 Task: Enable dependabot in the repository "Javascript".
Action: Mouse moved to (1334, 102)
Screenshot: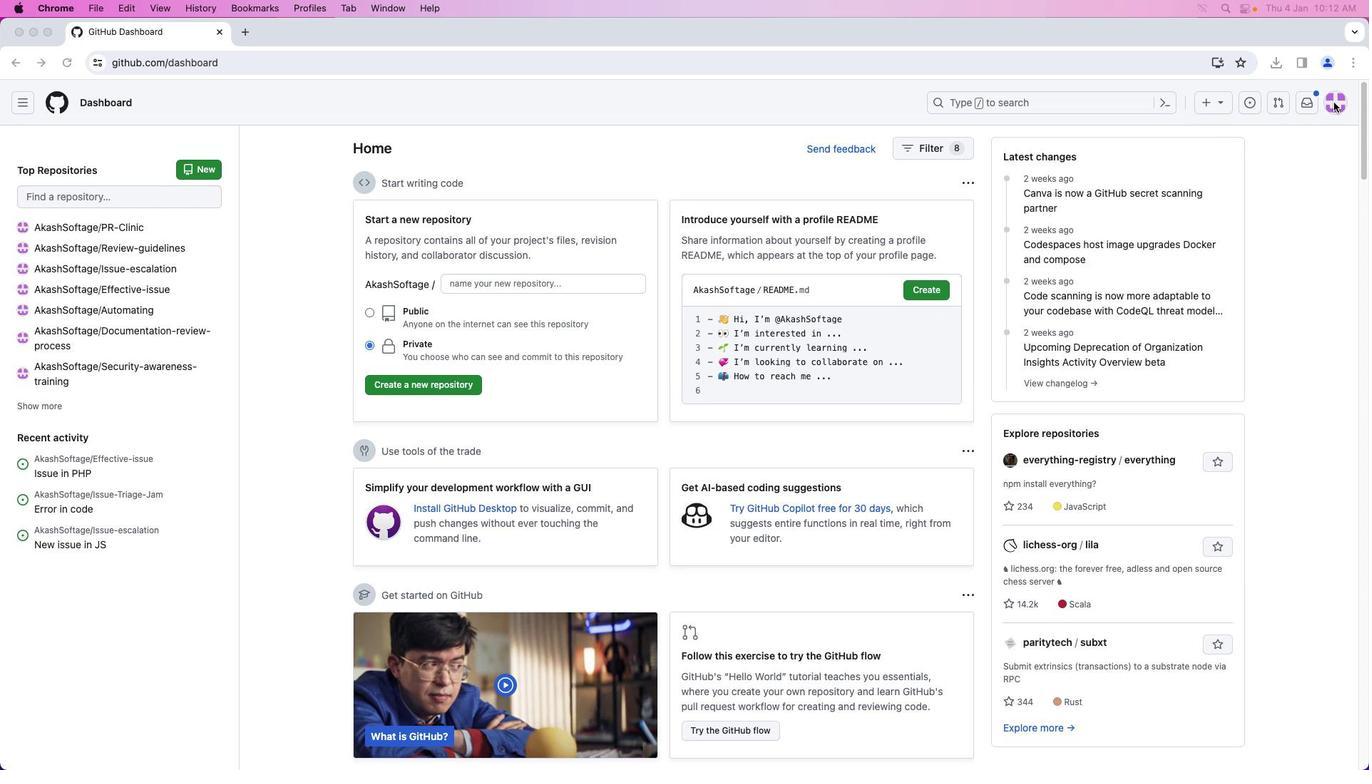 
Action: Mouse pressed left at (1334, 102)
Screenshot: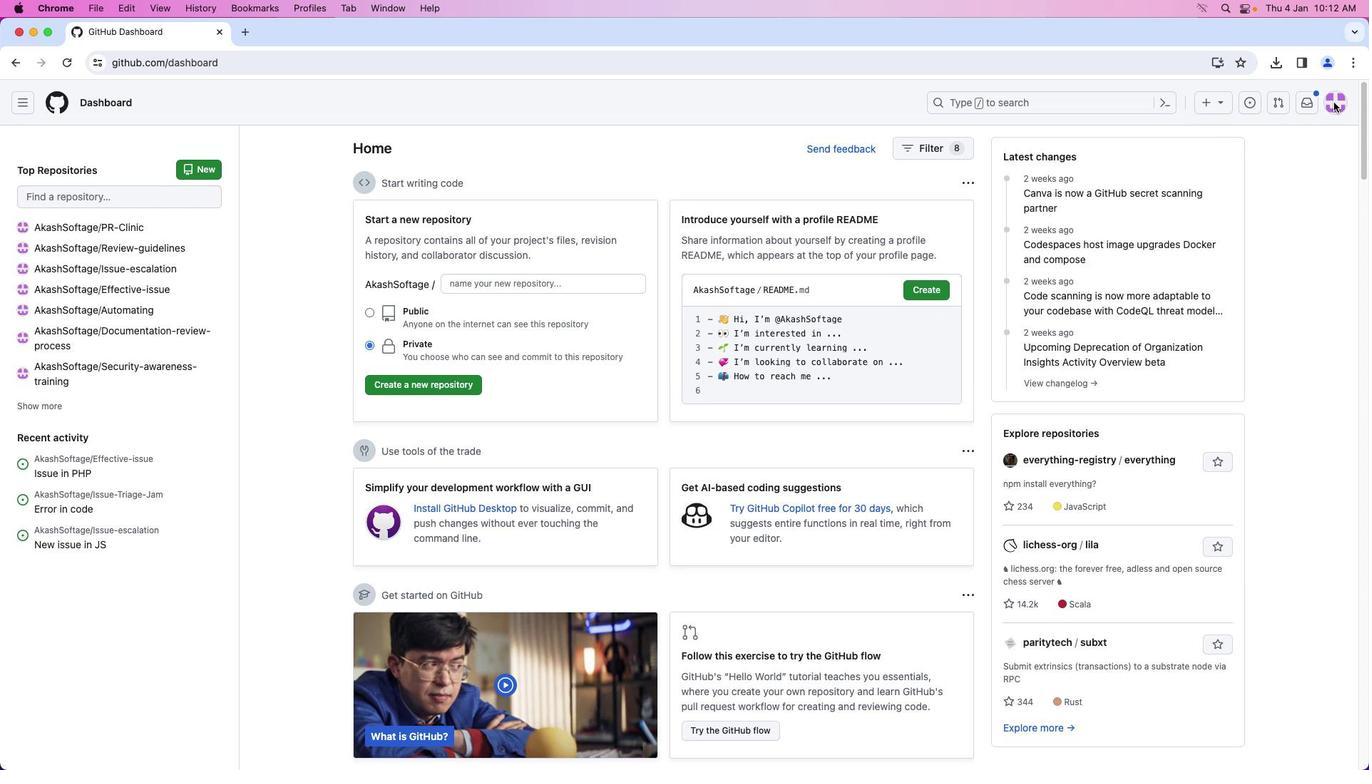 
Action: Mouse pressed left at (1334, 102)
Screenshot: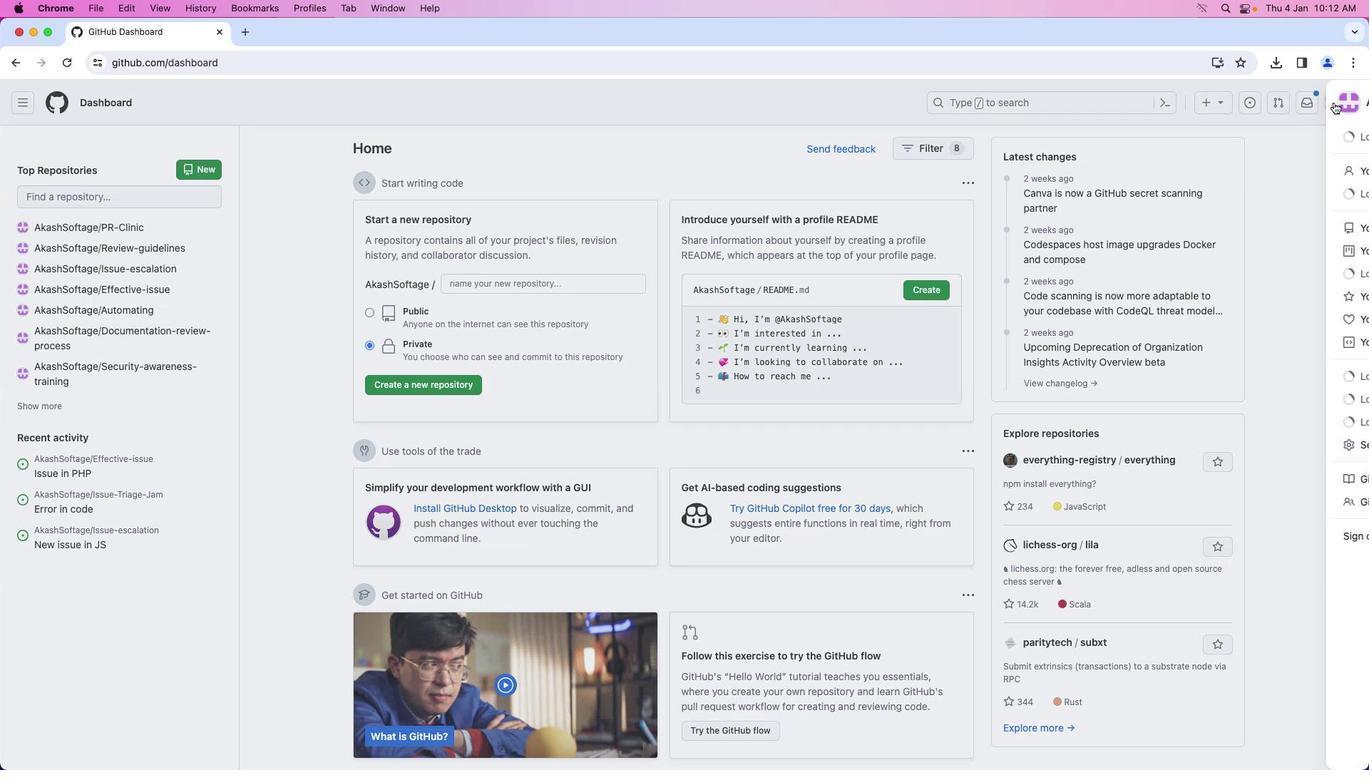 
Action: Mouse pressed left at (1334, 102)
Screenshot: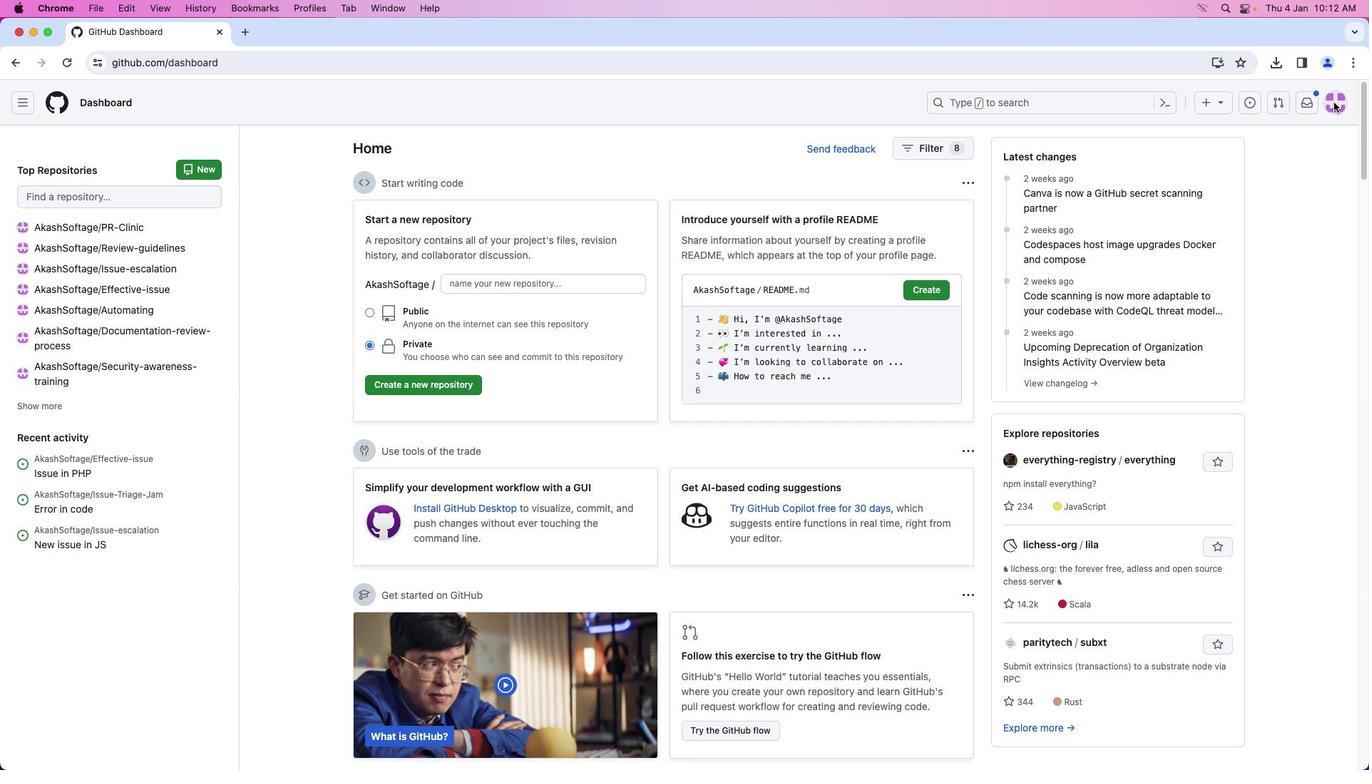 
Action: Mouse moved to (1272, 224)
Screenshot: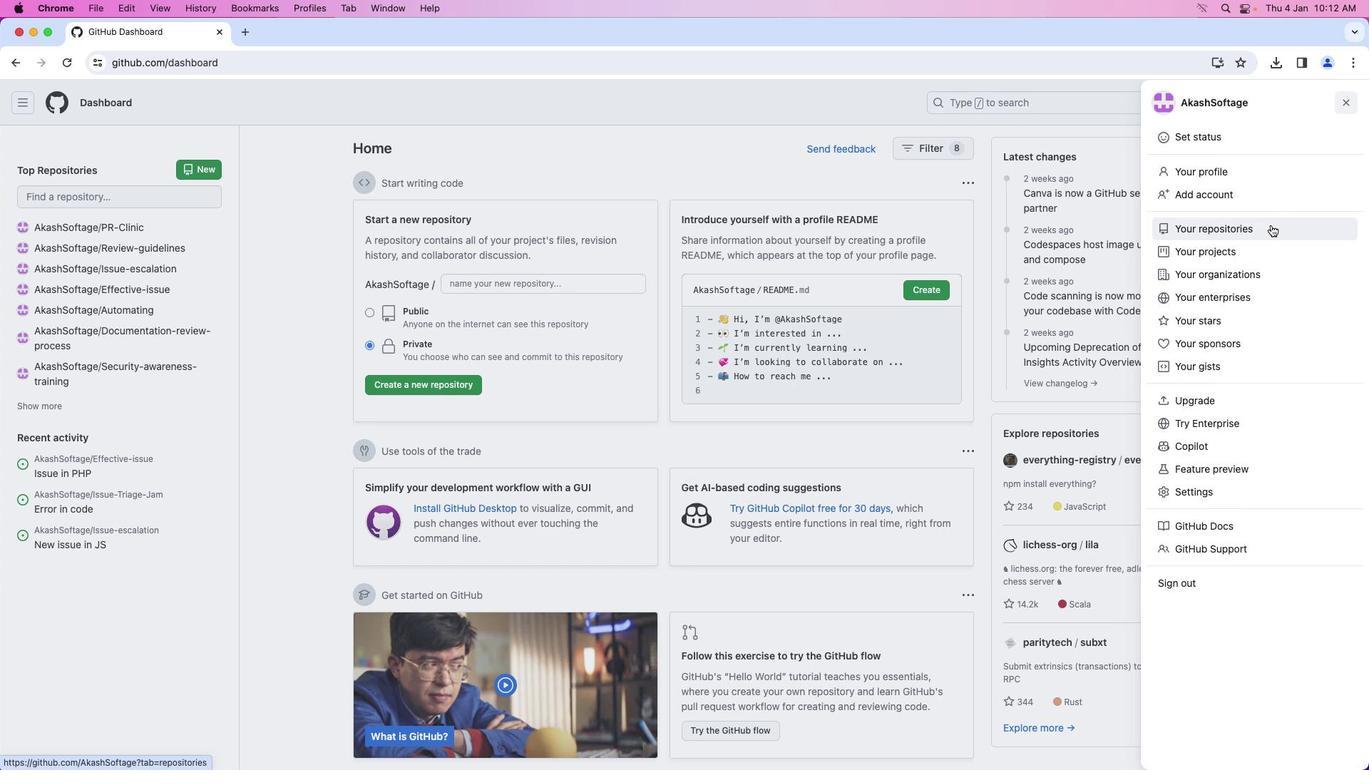 
Action: Mouse pressed left at (1272, 224)
Screenshot: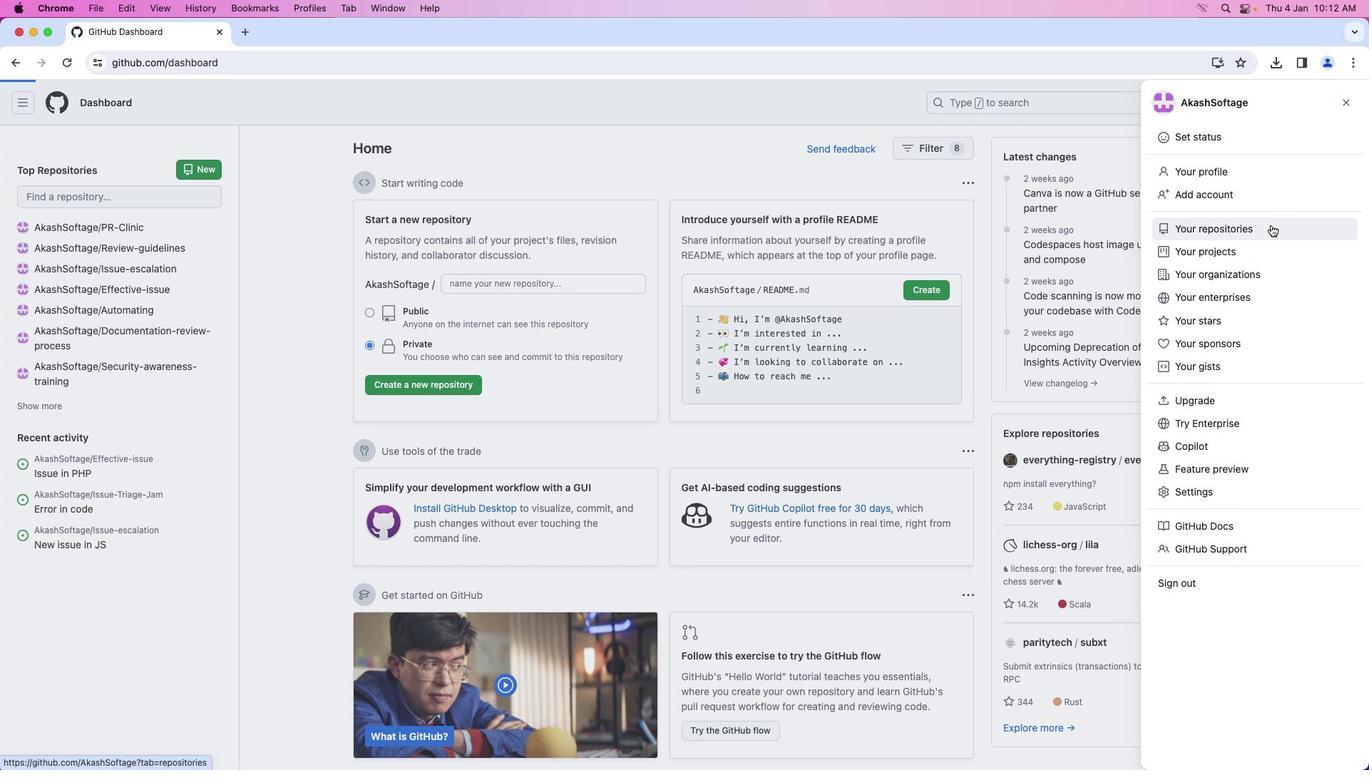 
Action: Mouse moved to (493, 229)
Screenshot: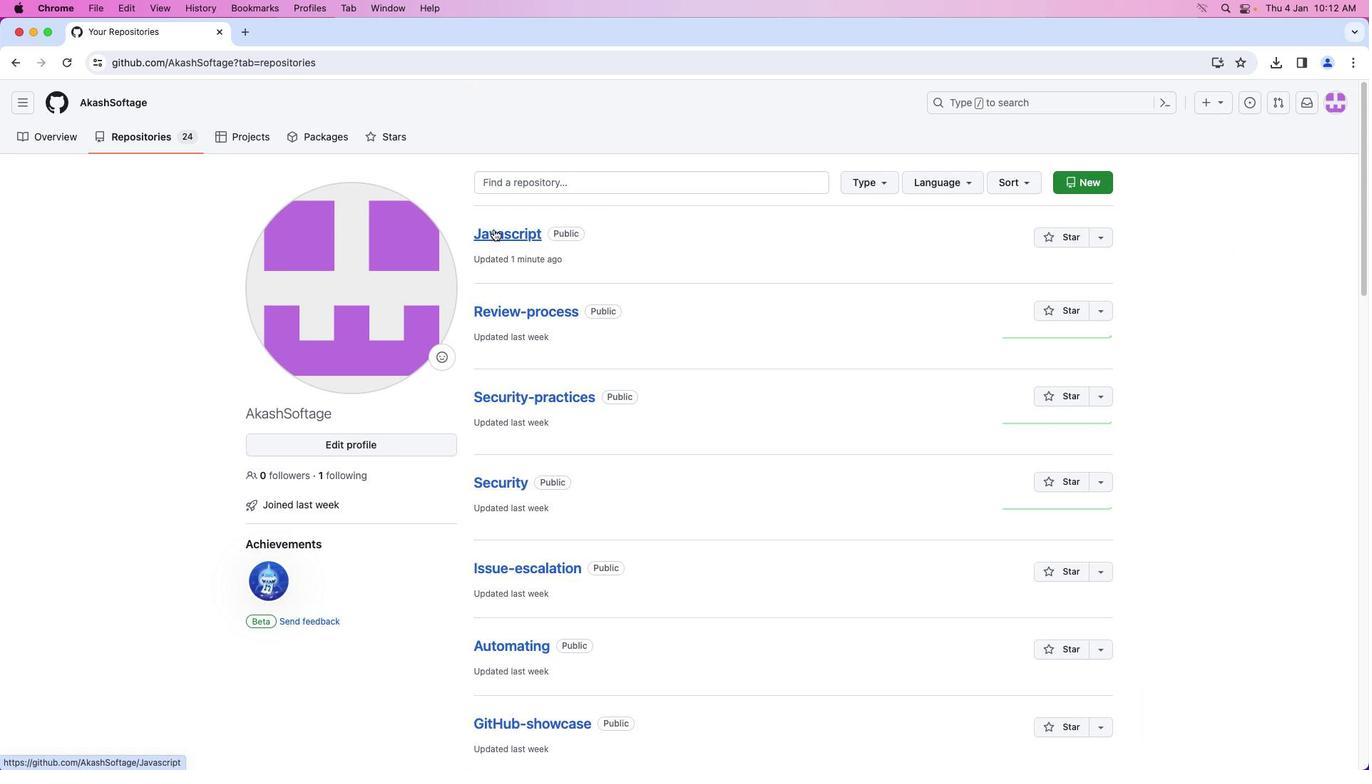
Action: Mouse pressed left at (493, 229)
Screenshot: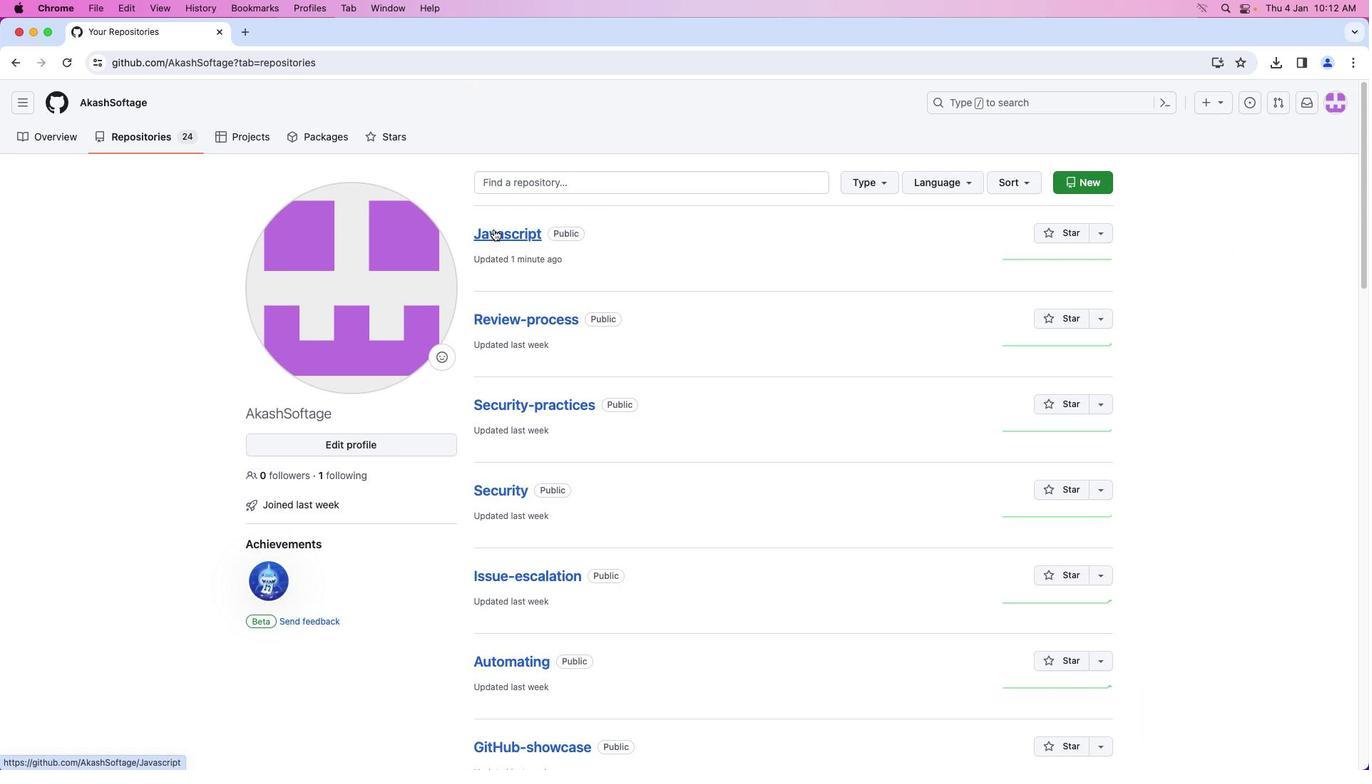 
Action: Mouse moved to (537, 142)
Screenshot: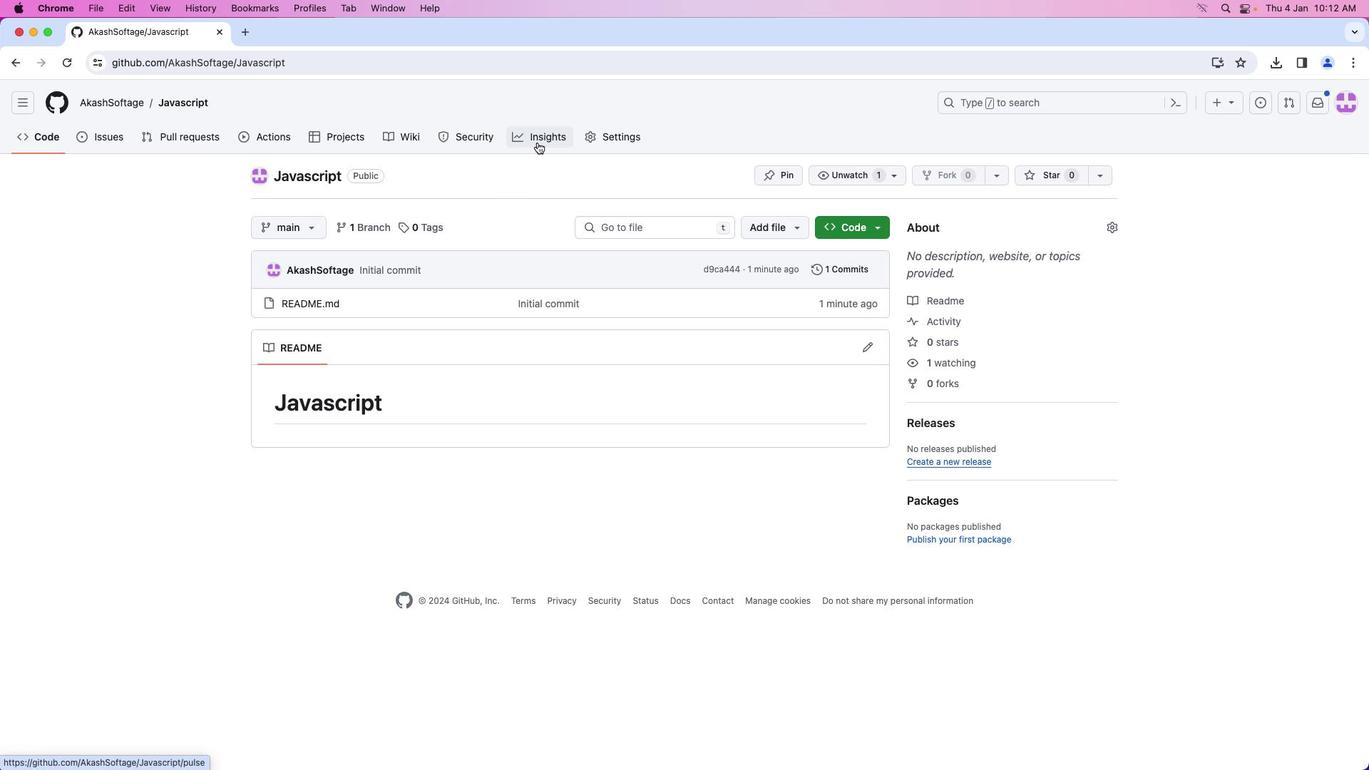 
Action: Mouse pressed left at (537, 142)
Screenshot: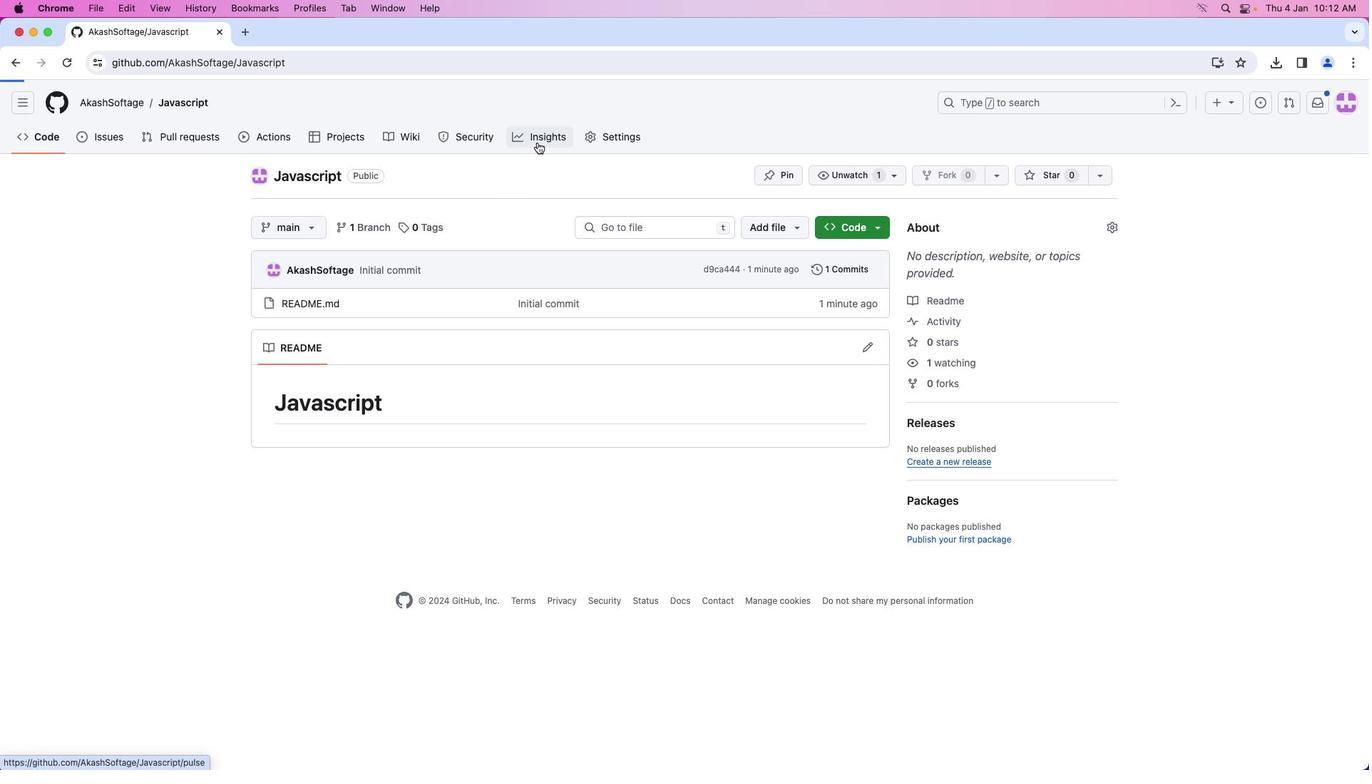 
Action: Mouse moved to (384, 375)
Screenshot: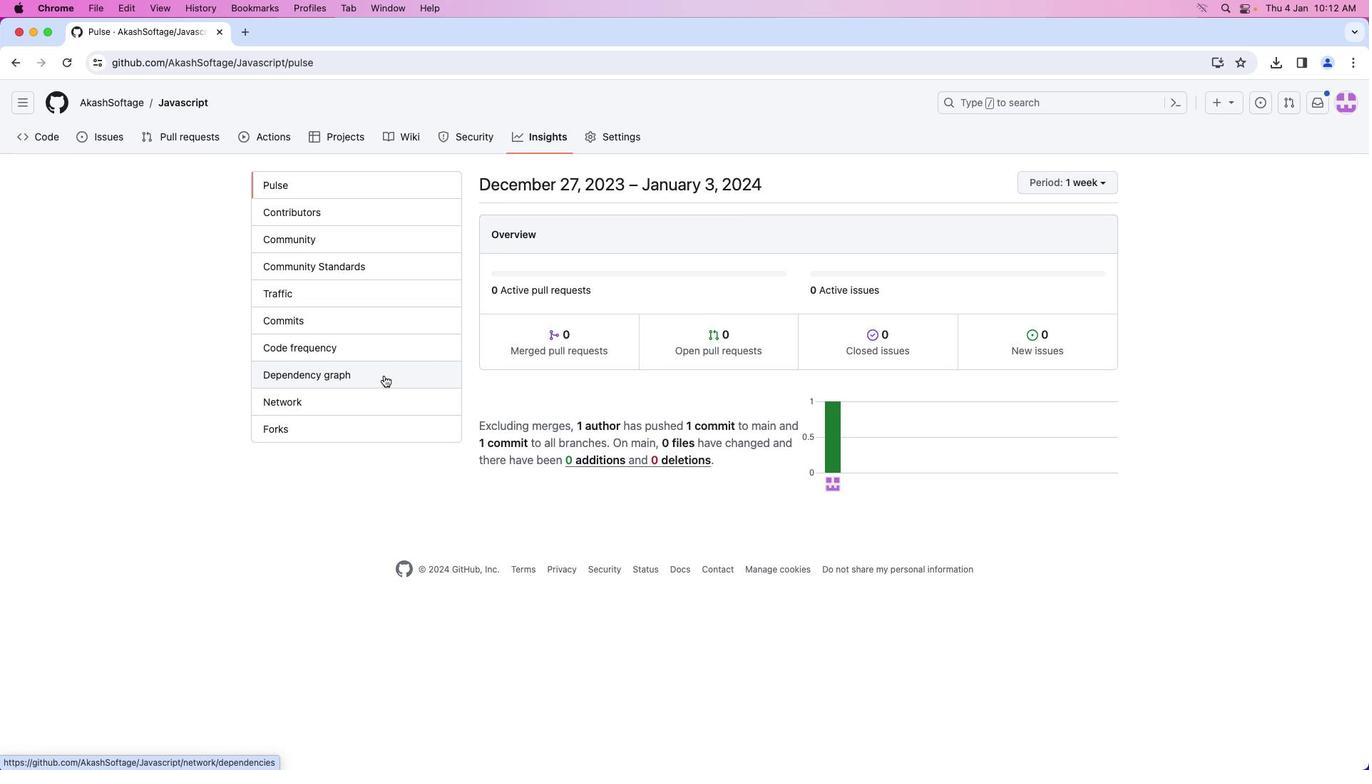 
Action: Mouse pressed left at (384, 375)
Screenshot: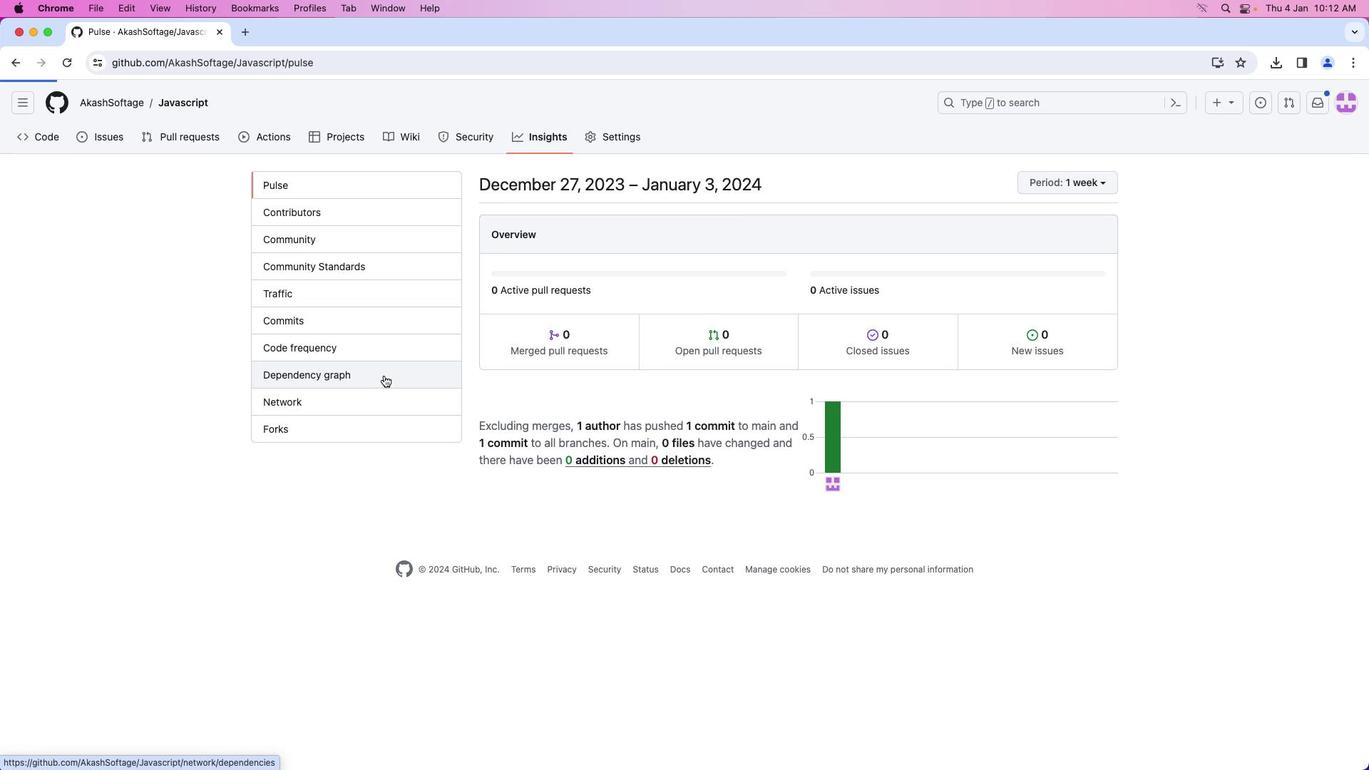 
Action: Mouse moved to (700, 233)
Screenshot: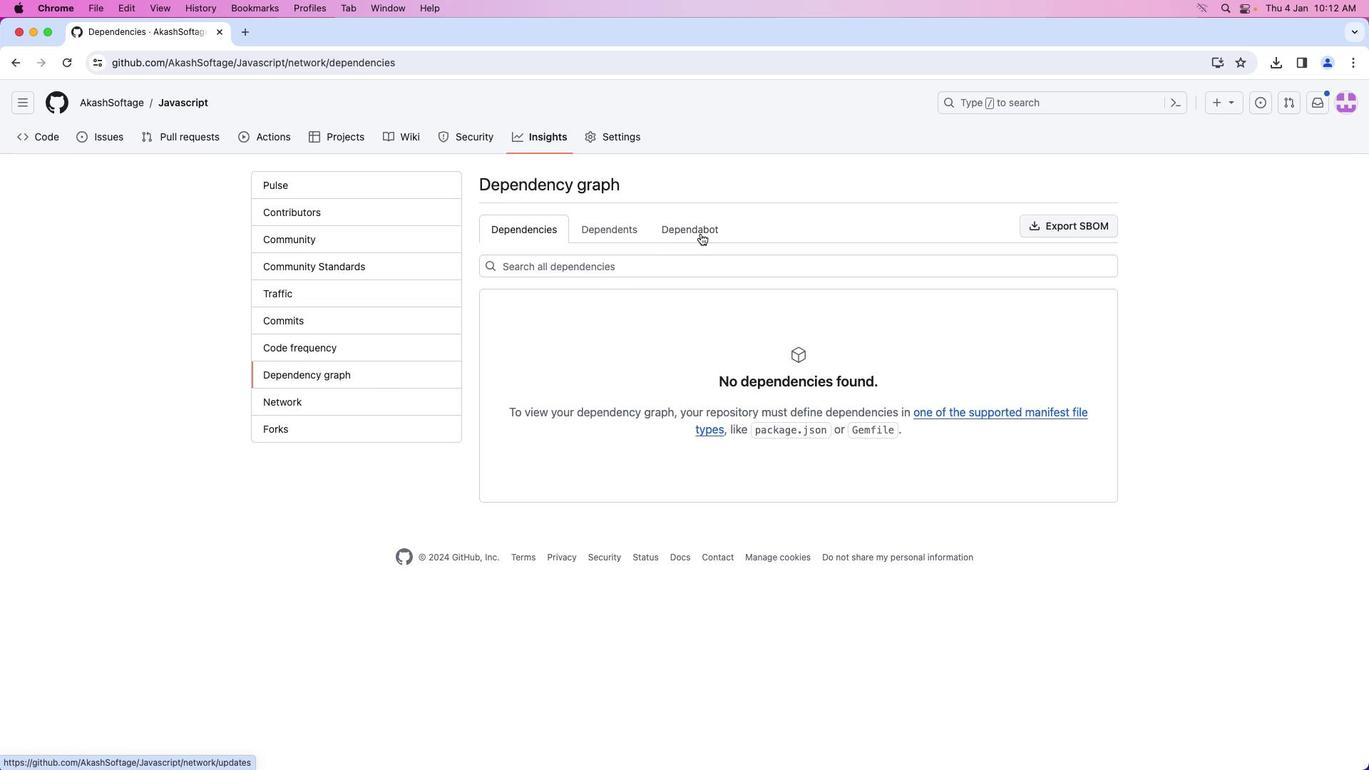 
Action: Mouse pressed left at (700, 233)
Screenshot: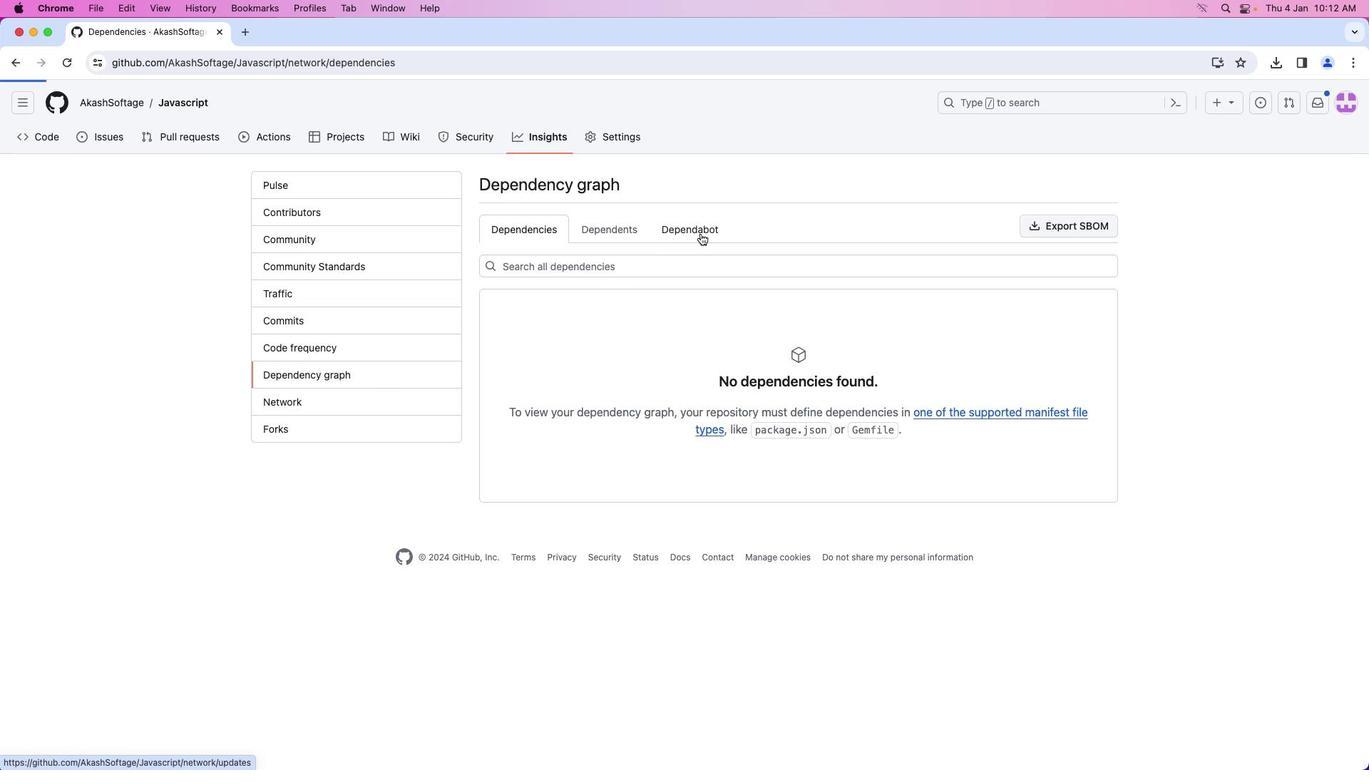 
Action: Mouse moved to (807, 402)
Screenshot: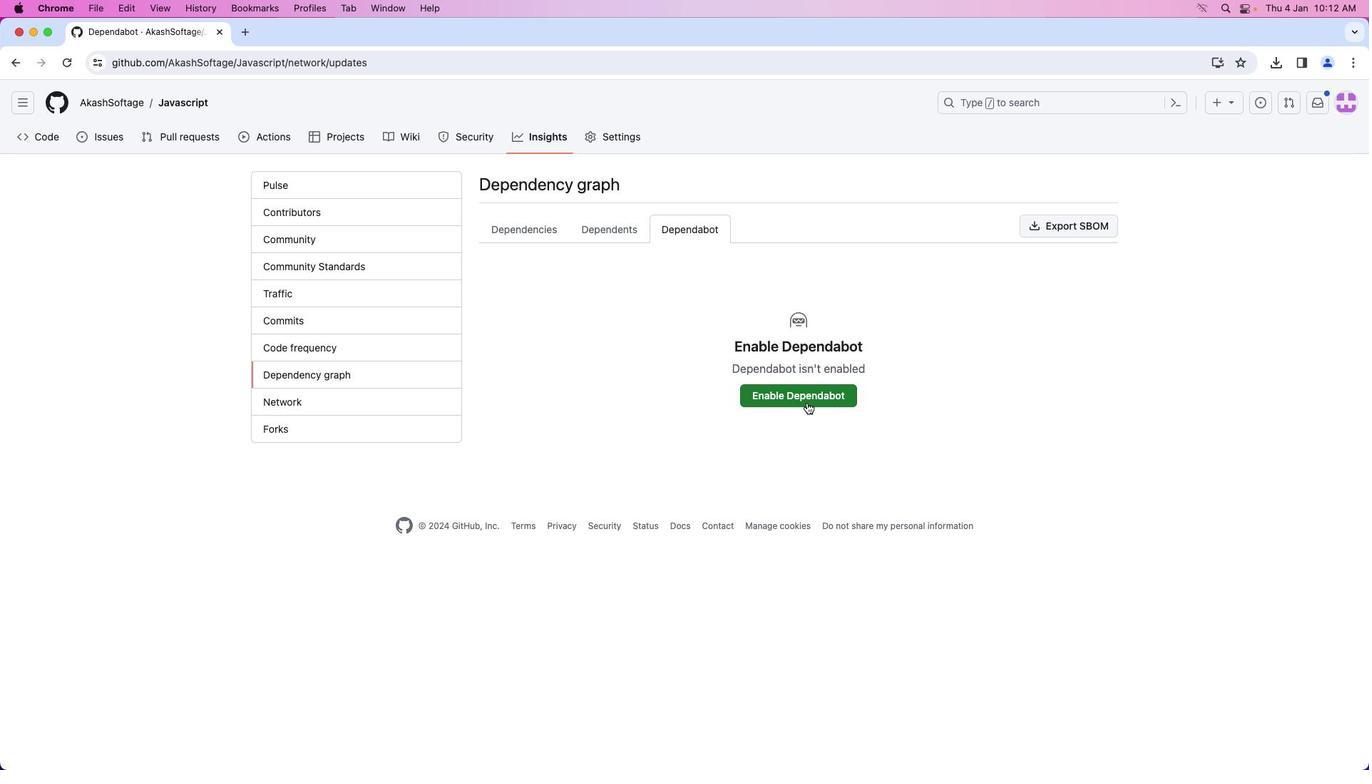 
Action: Mouse pressed left at (807, 402)
Screenshot: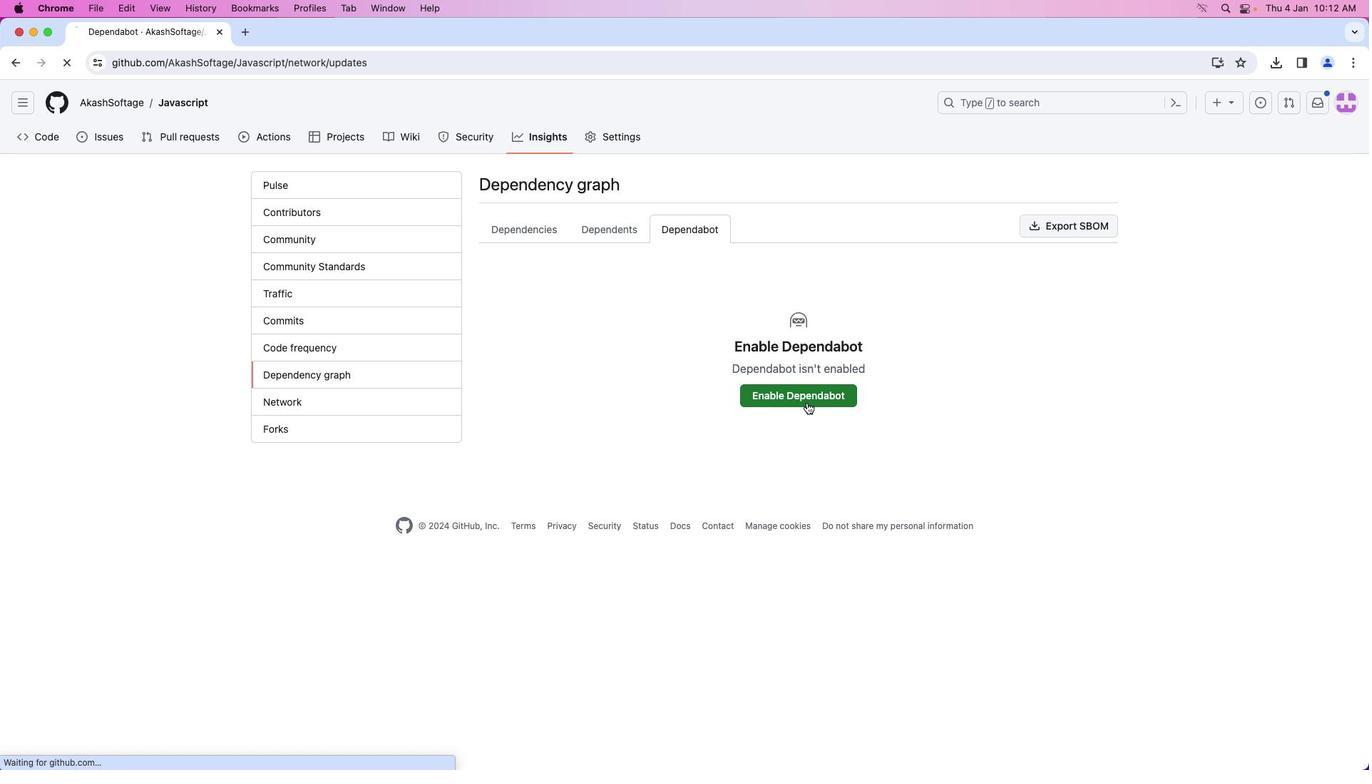 
Action: Mouse moved to (804, 401)
Screenshot: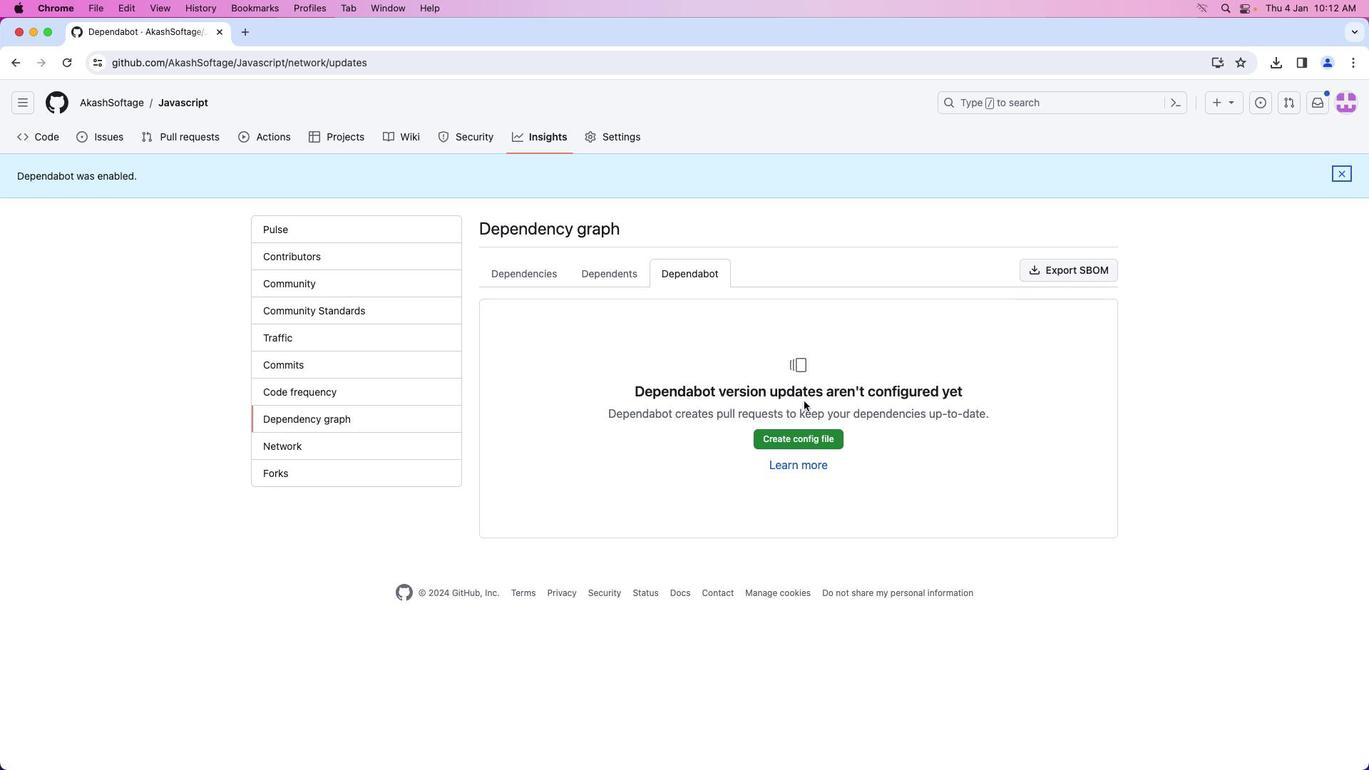 
